 Task: Apply Audio Effect To Multi-Tune
Action: Mouse moved to (872, 322)
Screenshot: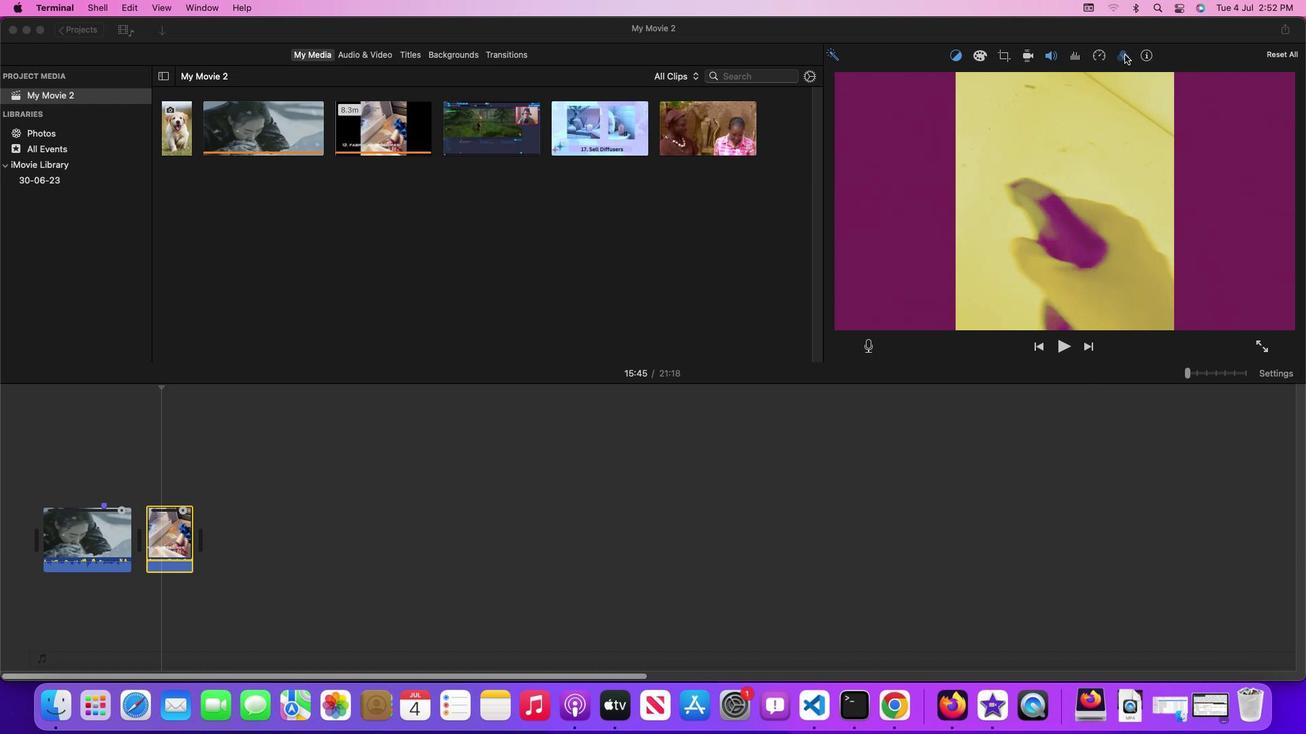 
Action: Mouse pressed left at (872, 322)
Screenshot: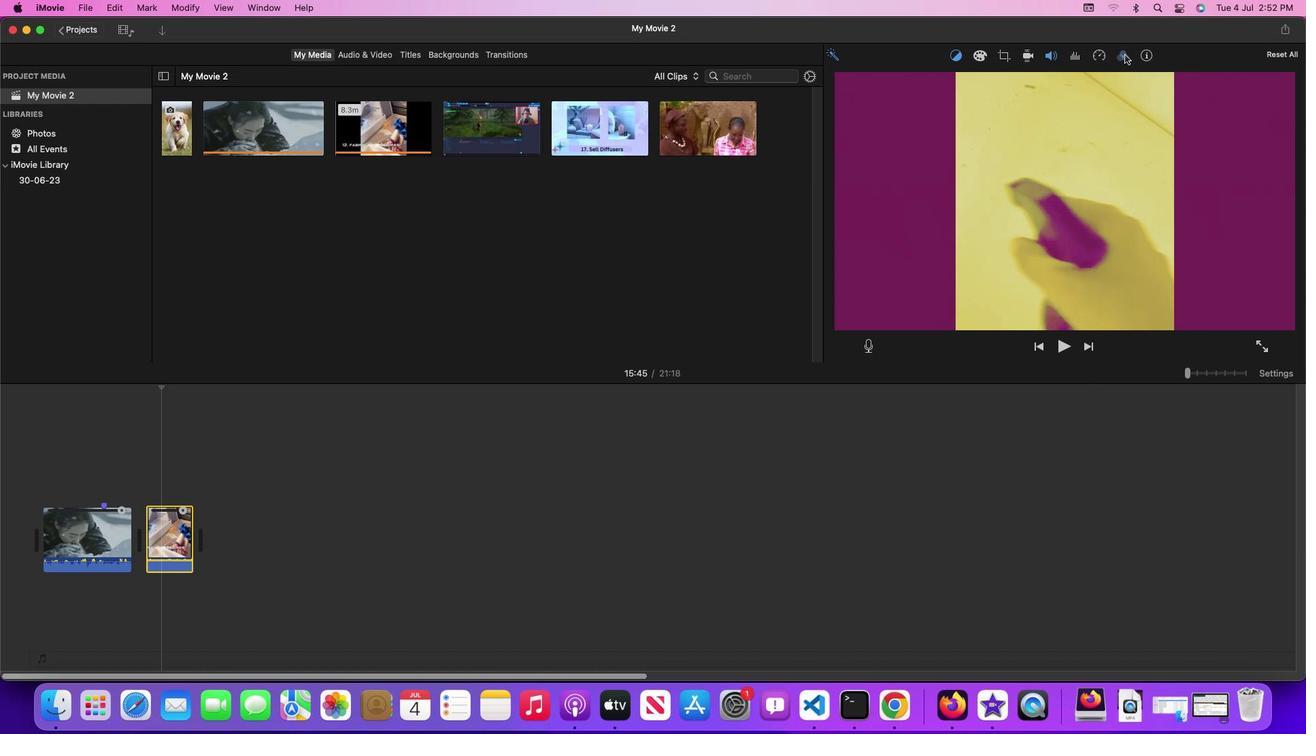 
Action: Mouse moved to (873, 328)
Screenshot: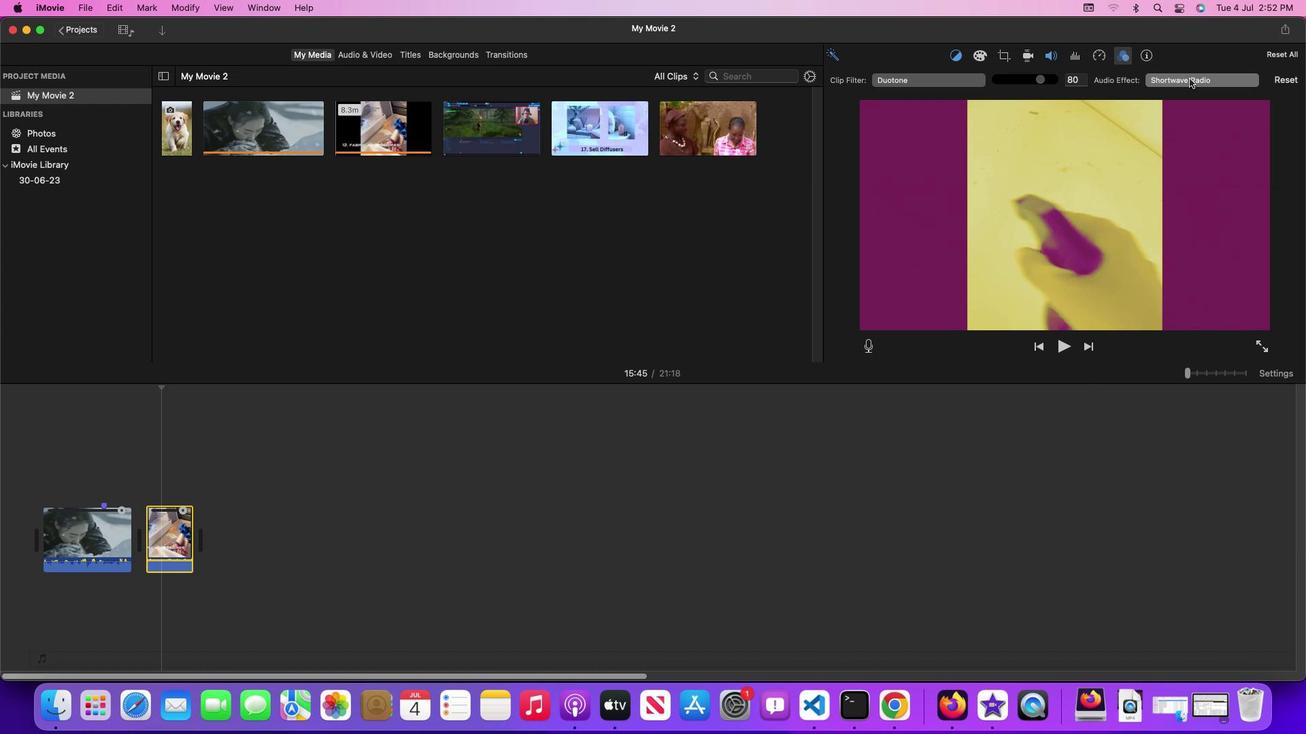 
Action: Mouse pressed left at (873, 328)
Screenshot: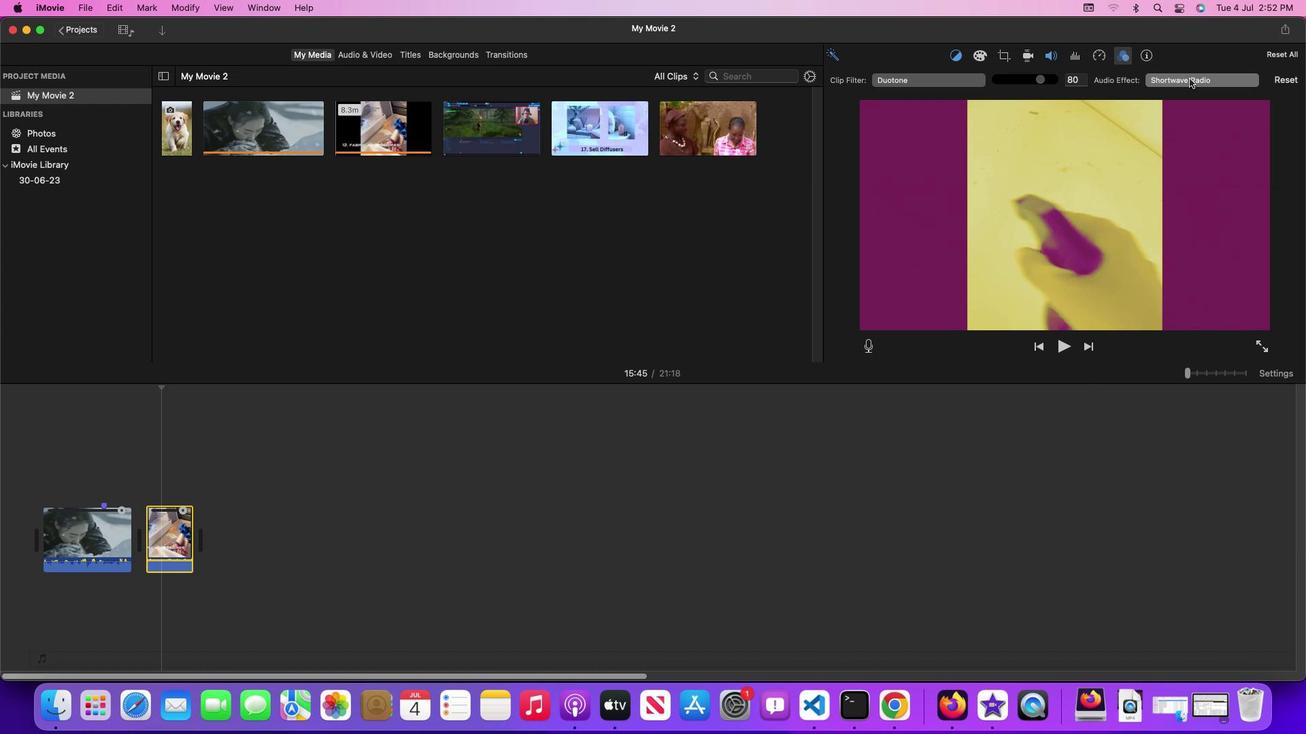 
Action: Mouse moved to (866, 344)
Screenshot: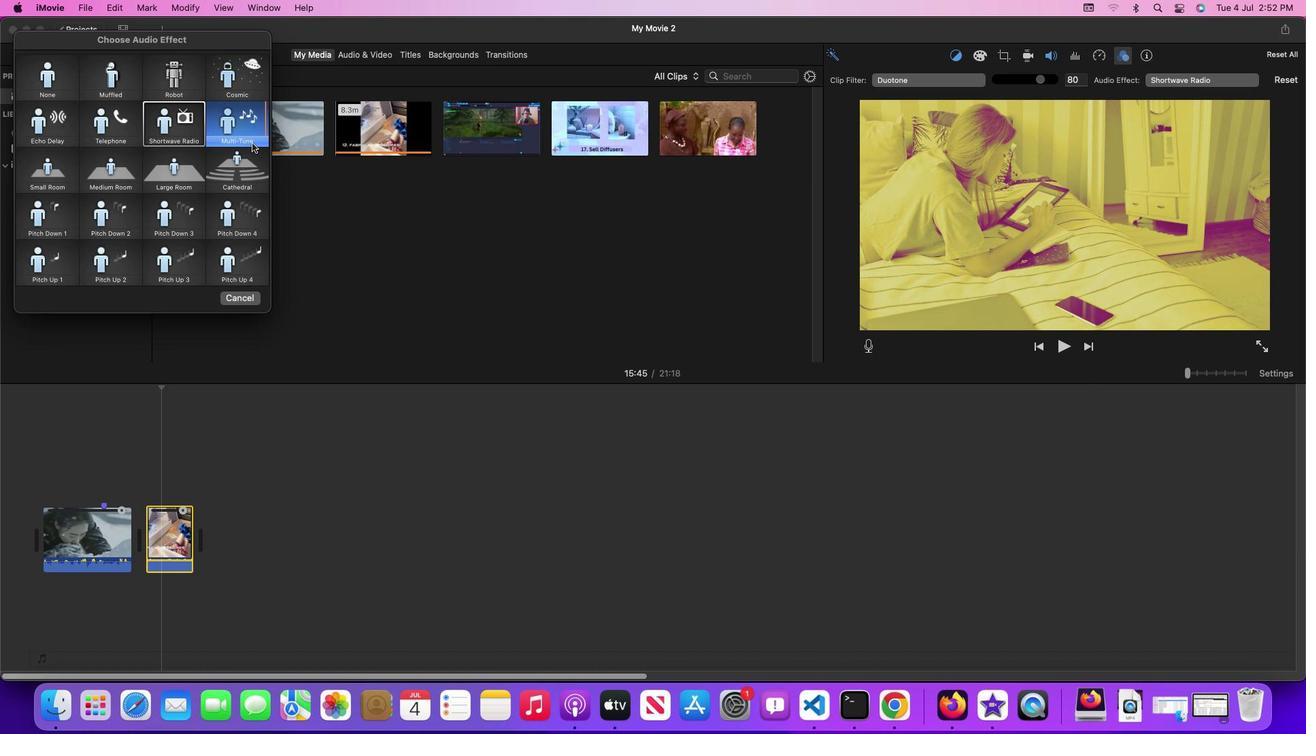 
Action: Mouse pressed left at (866, 344)
Screenshot: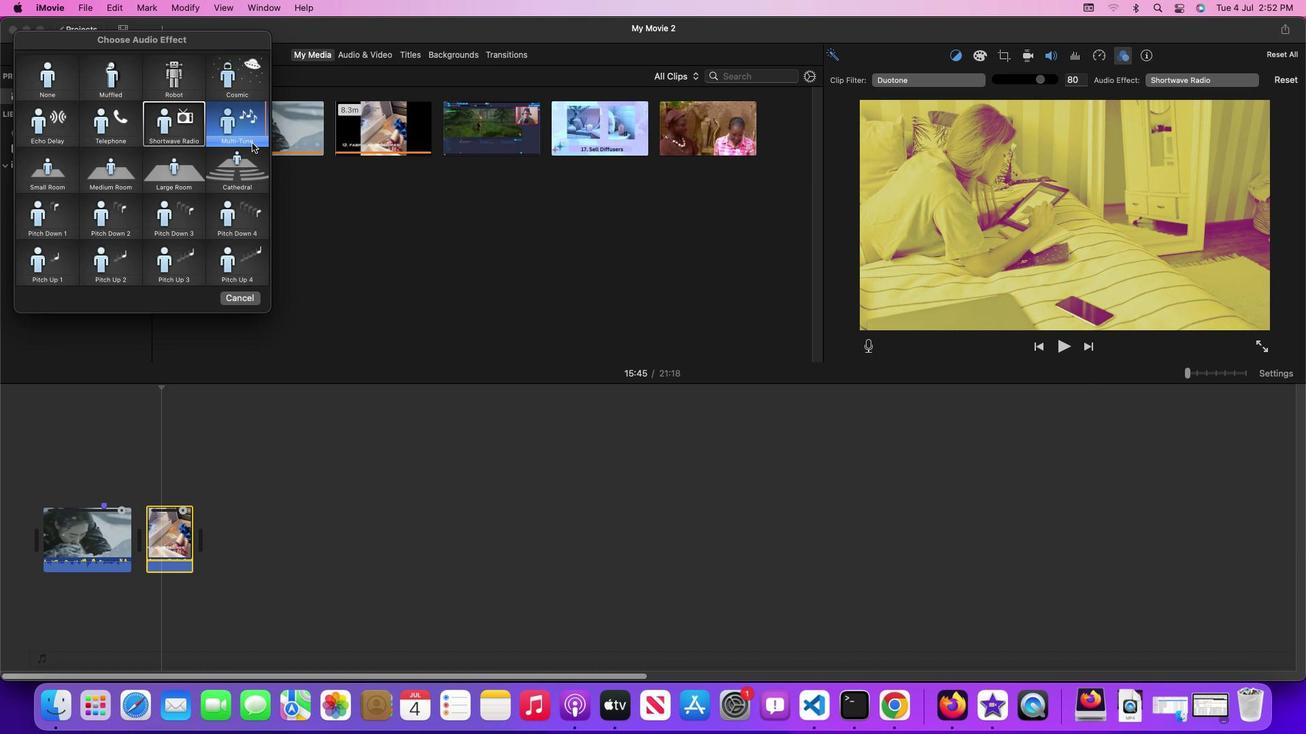 
Action: Mouse moved to (868, 366)
Screenshot: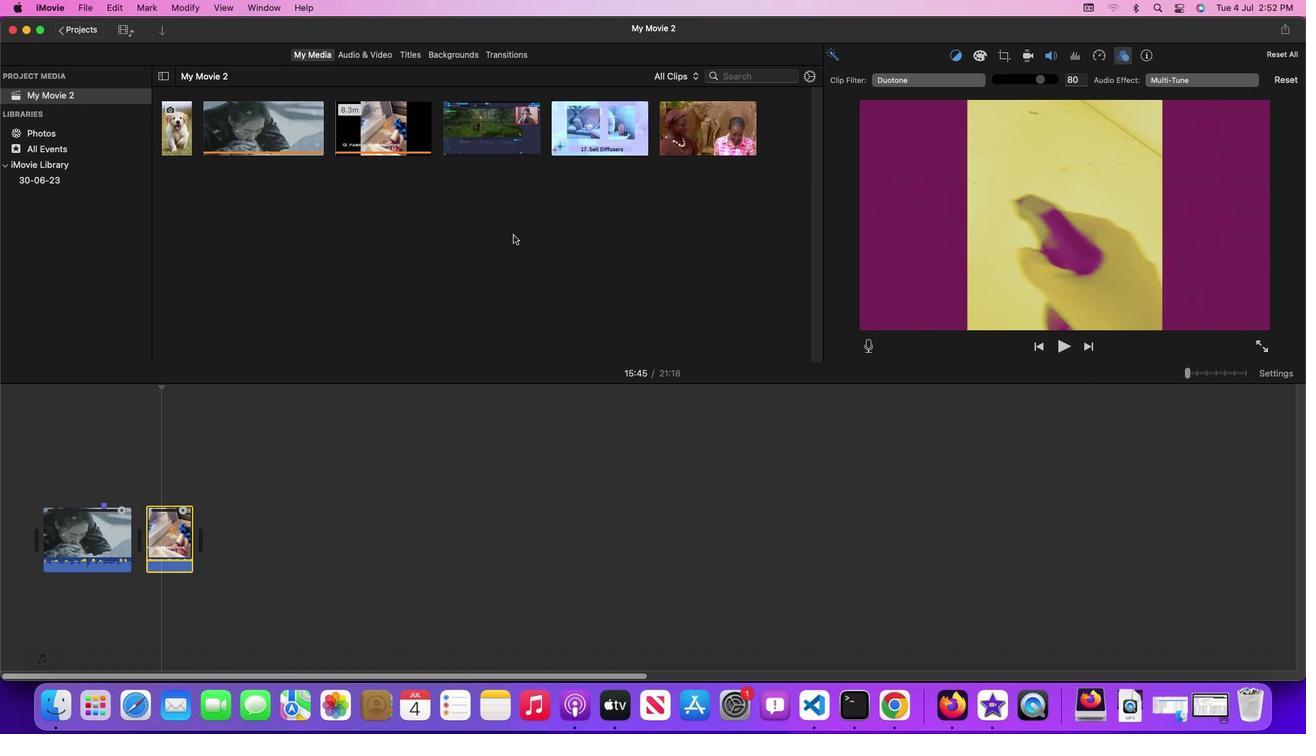 
Action: Mouse pressed left at (868, 366)
Screenshot: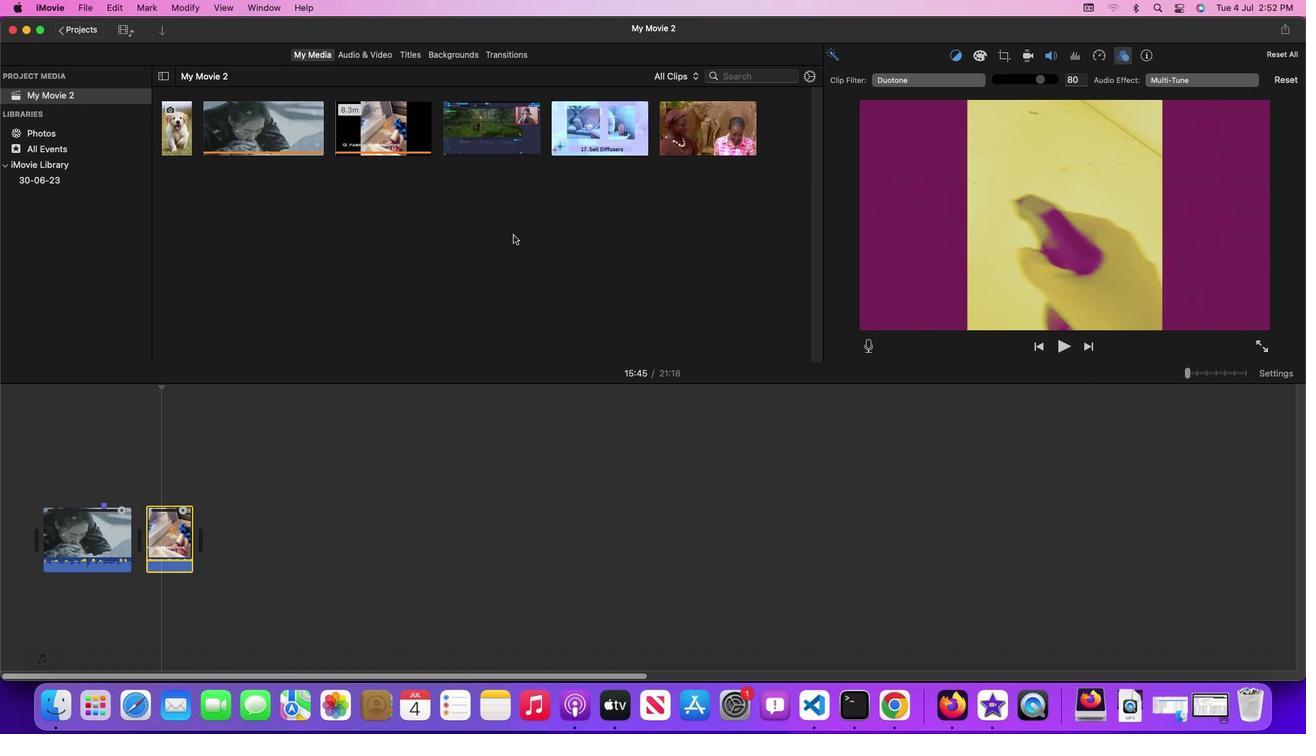 
